 Task: Add an event with the title Casual Webinar: Content Creation for Social Media, date '2023/12/20', time 7:00 AM to 9:00 AM, logged in from the account softage.10@softage.netand send the event invitation to softage.8@softage.net and softage.9@softage.net. Set a reminder for the event 222 day before
Action: Mouse moved to (86, 109)
Screenshot: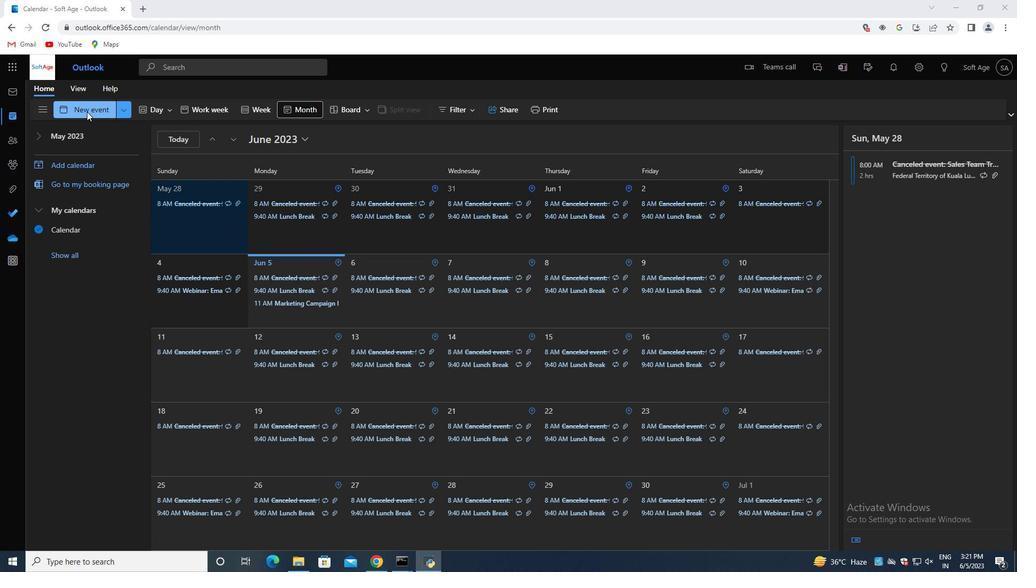 
Action: Mouse pressed left at (86, 109)
Screenshot: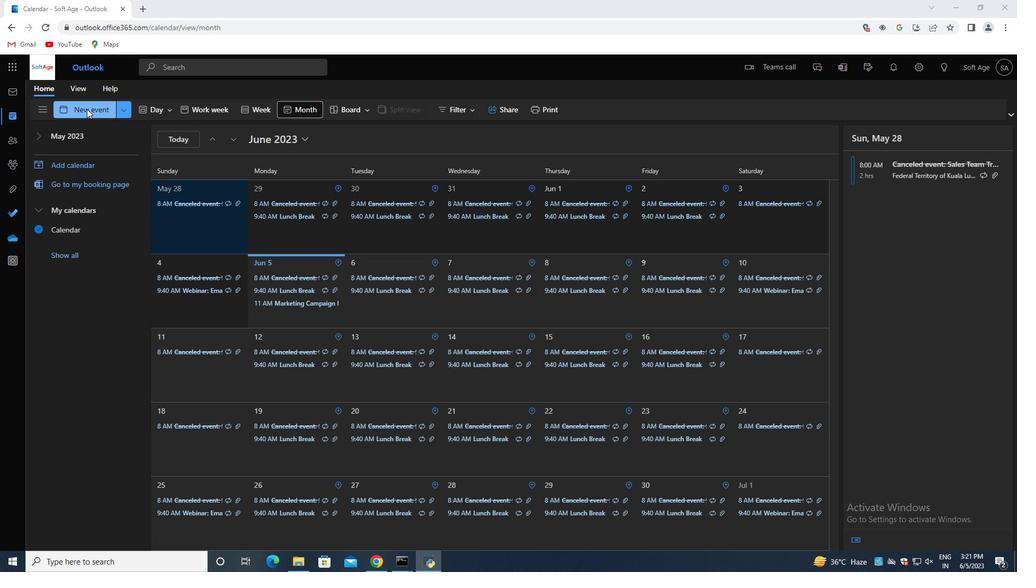 
Action: Mouse moved to (411, 116)
Screenshot: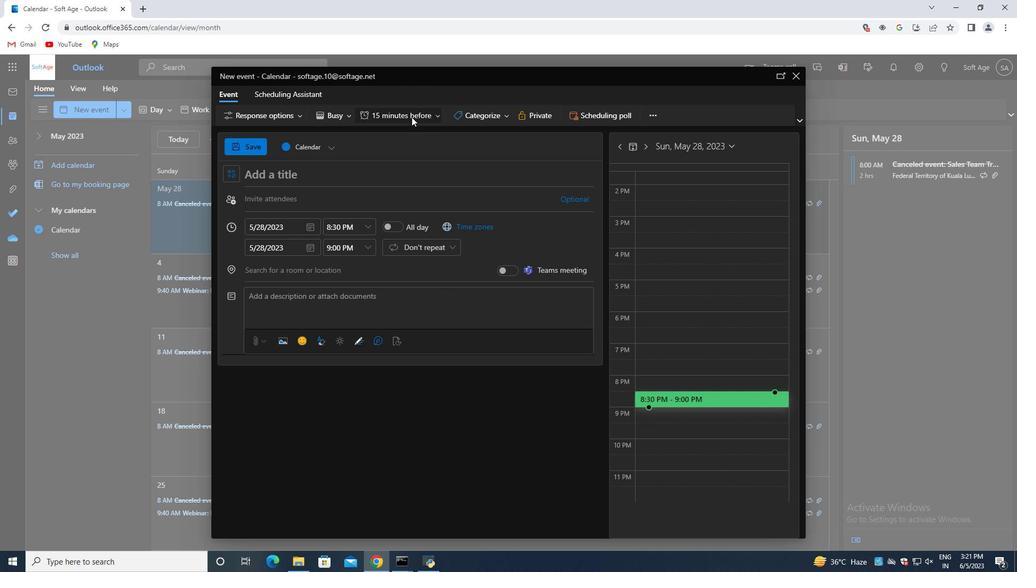 
Action: Mouse pressed left at (411, 116)
Screenshot: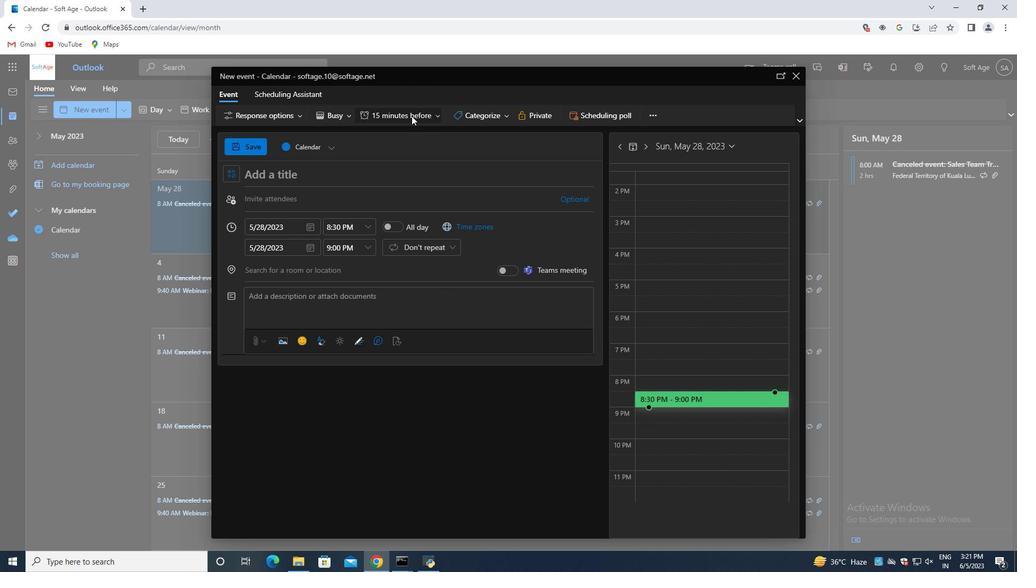 
Action: Mouse moved to (403, 373)
Screenshot: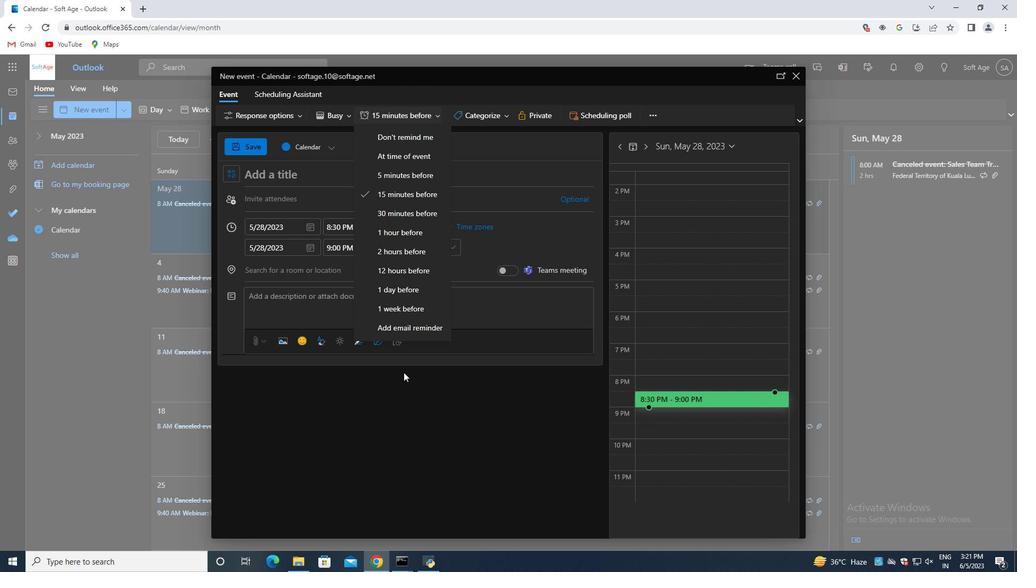 
